 Task: Set the Layer B modulation for the ISDB-T reception parameter to 32-QAM.
Action: Mouse moved to (97, 13)
Screenshot: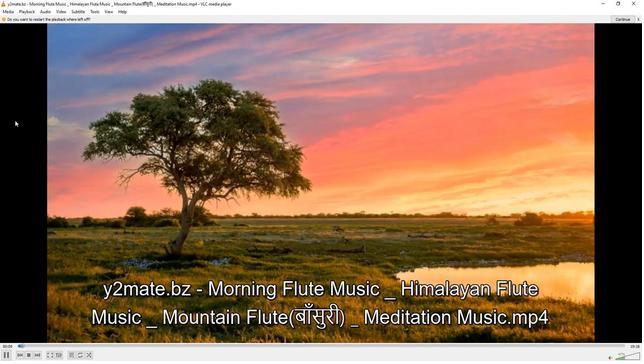
Action: Mouse pressed left at (97, 13)
Screenshot: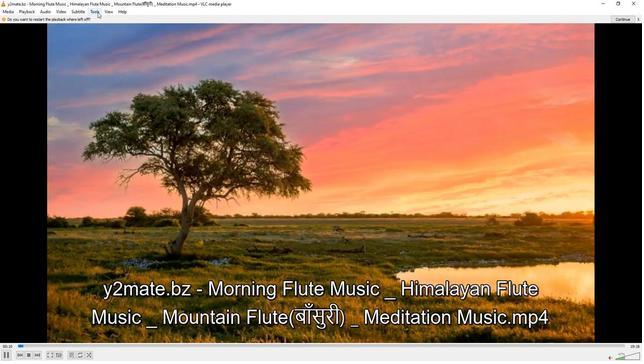 
Action: Mouse moved to (106, 90)
Screenshot: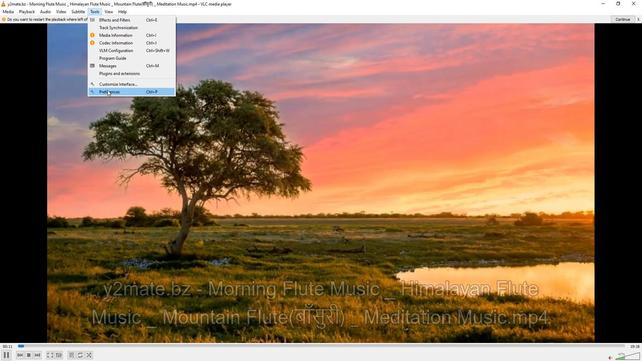 
Action: Mouse pressed left at (106, 90)
Screenshot: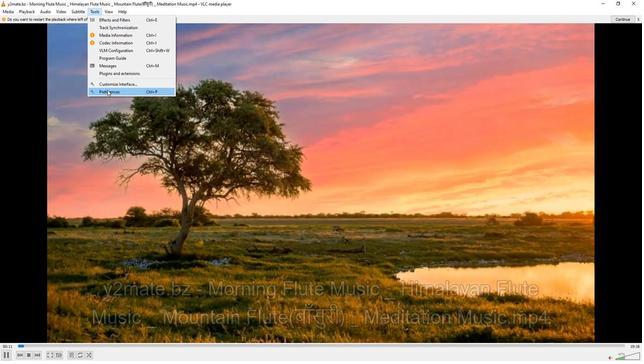 
Action: Mouse moved to (213, 293)
Screenshot: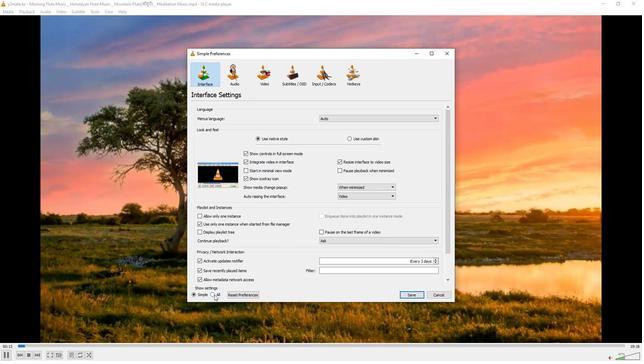 
Action: Mouse pressed left at (213, 293)
Screenshot: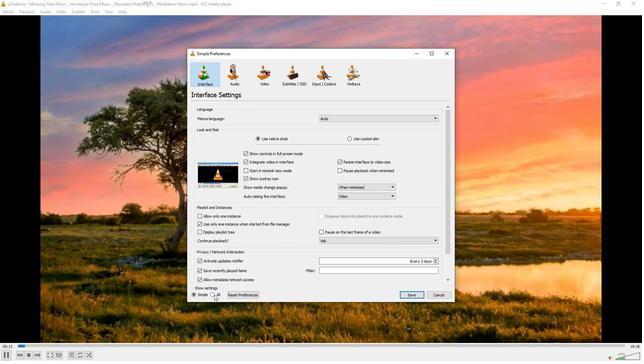 
Action: Mouse moved to (199, 179)
Screenshot: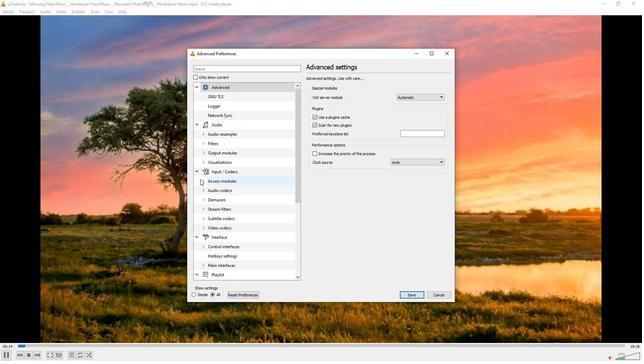 
Action: Mouse pressed left at (199, 179)
Screenshot: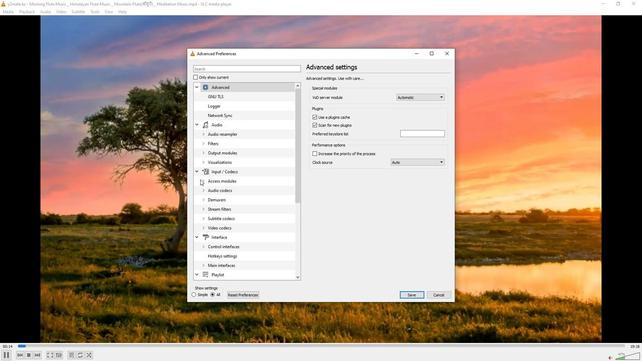
Action: Mouse moved to (216, 235)
Screenshot: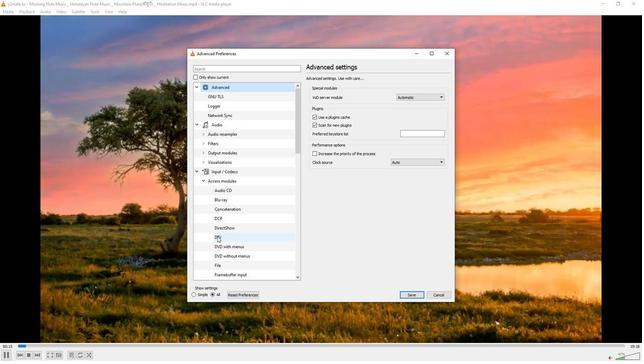 
Action: Mouse pressed left at (216, 235)
Screenshot: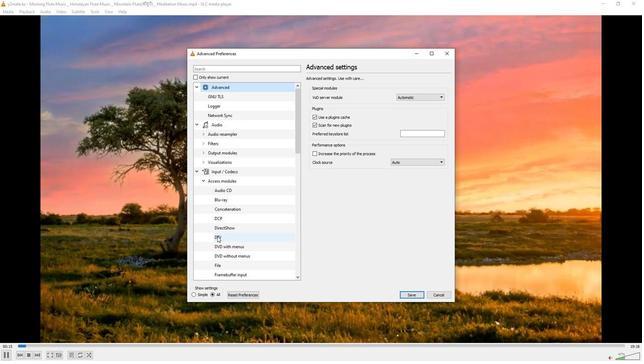 
Action: Mouse moved to (426, 255)
Screenshot: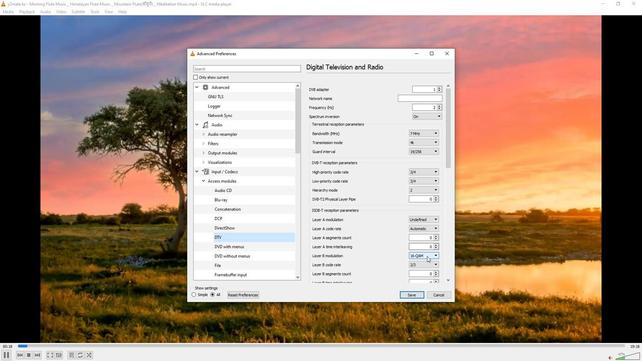 
Action: Mouse pressed left at (426, 255)
Screenshot: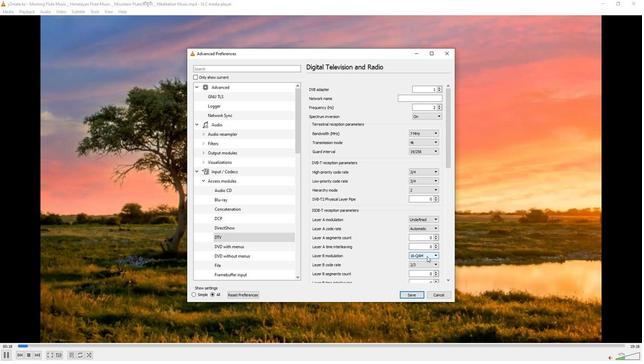 
Action: Mouse moved to (419, 274)
Screenshot: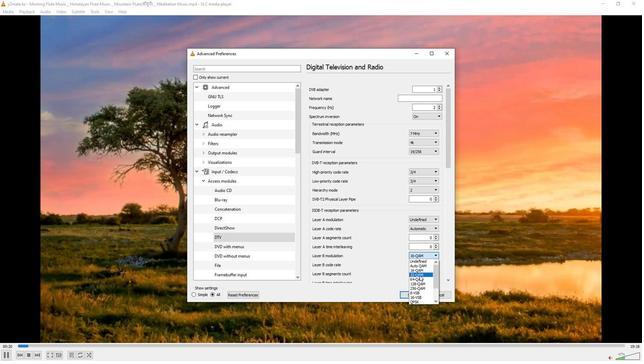 
Action: Mouse pressed left at (419, 274)
Screenshot: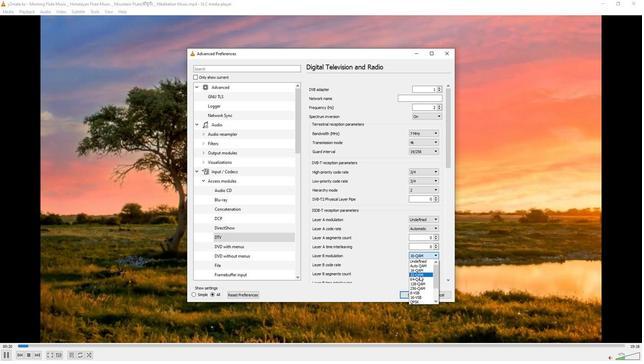 
Action: Mouse moved to (376, 259)
Screenshot: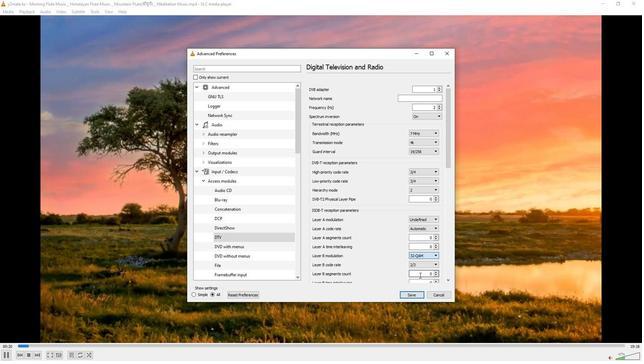 
